 Task: Pitch Correction.
Action: Mouse moved to (6, 13)
Screenshot: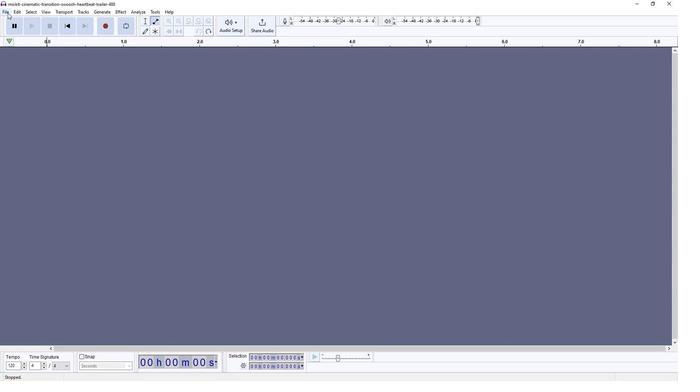
Action: Mouse pressed left at (6, 13)
Screenshot: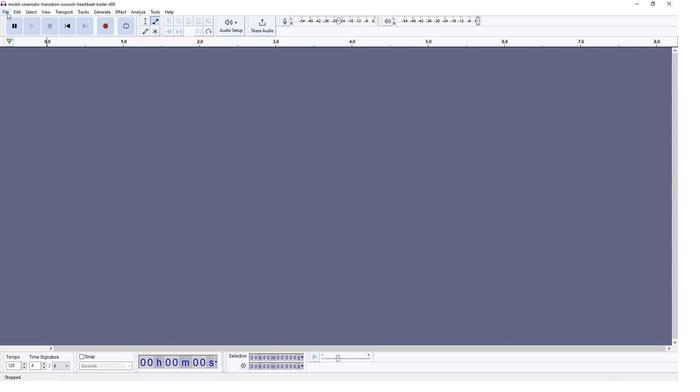 
Action: Mouse moved to (19, 32)
Screenshot: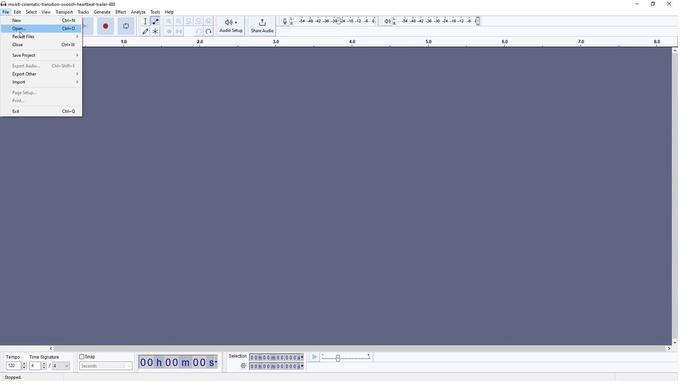 
Action: Mouse pressed left at (19, 32)
Screenshot: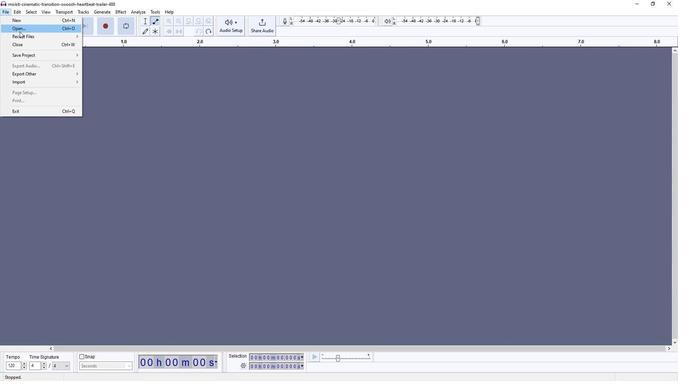 
Action: Mouse moved to (67, 75)
Screenshot: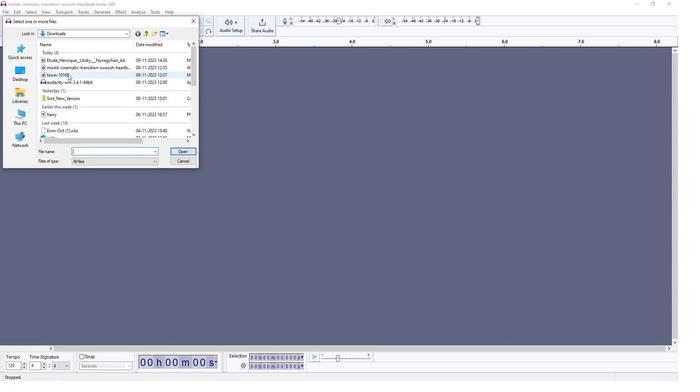 
Action: Mouse pressed left at (67, 75)
Screenshot: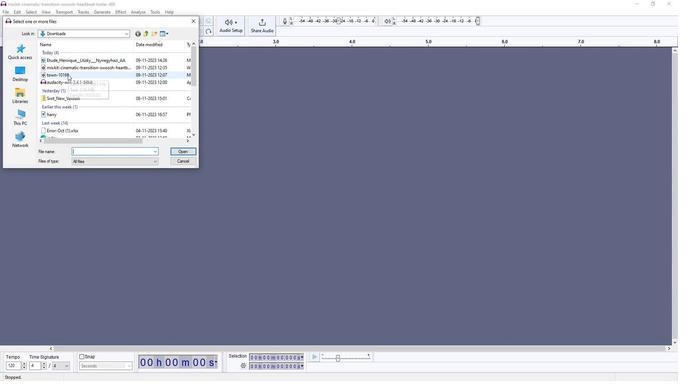 
Action: Mouse moved to (182, 151)
Screenshot: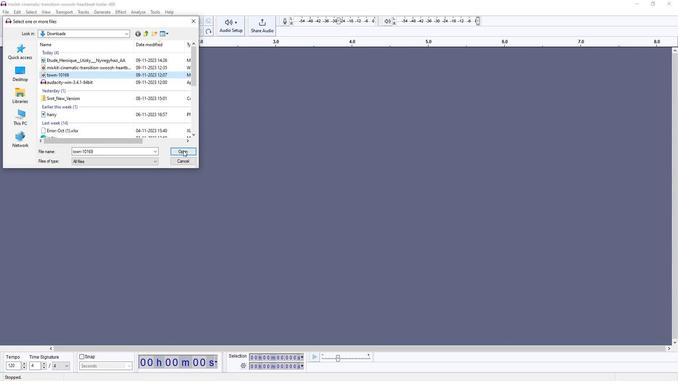 
Action: Mouse pressed left at (182, 151)
Screenshot: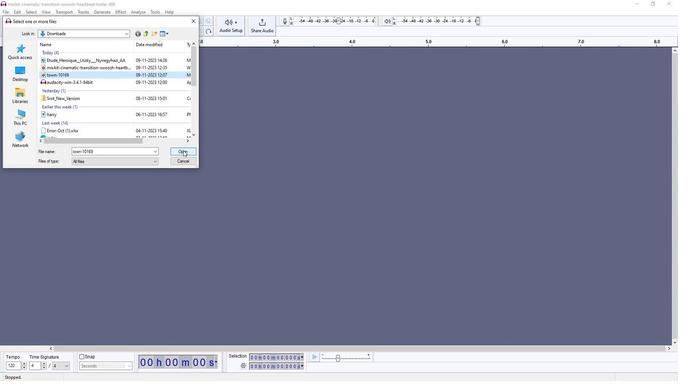
Action: Mouse moved to (215, 71)
Screenshot: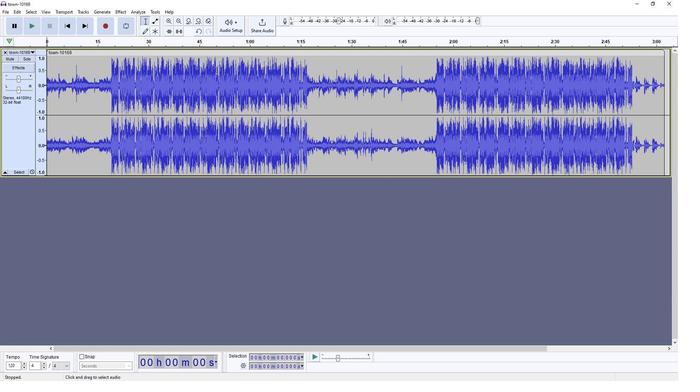 
Action: Mouse pressed left at (215, 71)
Screenshot: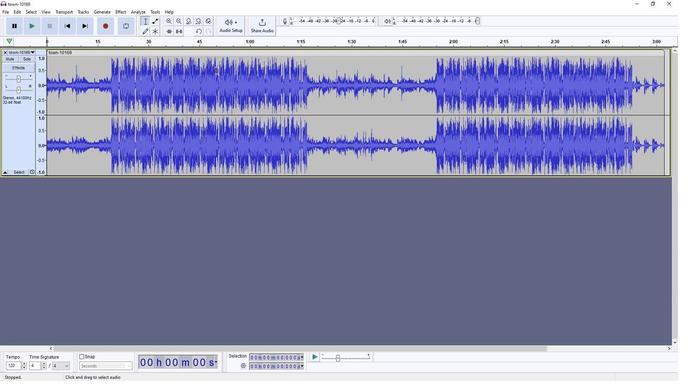 
Action: Mouse moved to (31, 28)
Screenshot: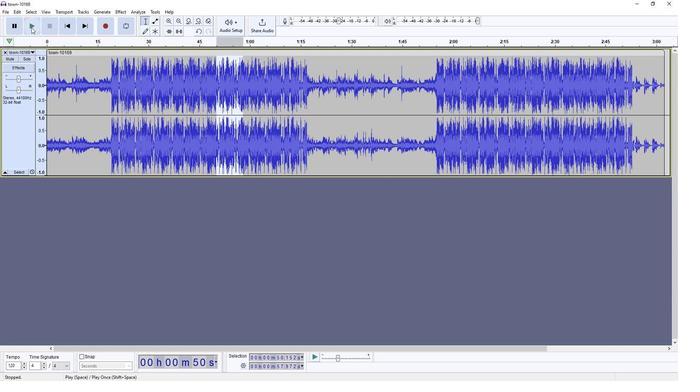 
Action: Mouse pressed left at (31, 28)
Screenshot: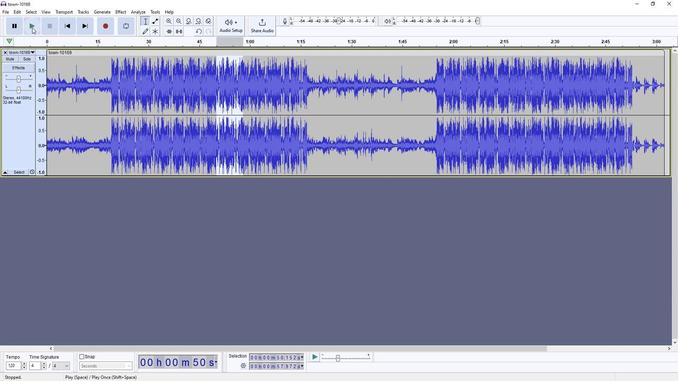
Action: Mouse moved to (123, 13)
Screenshot: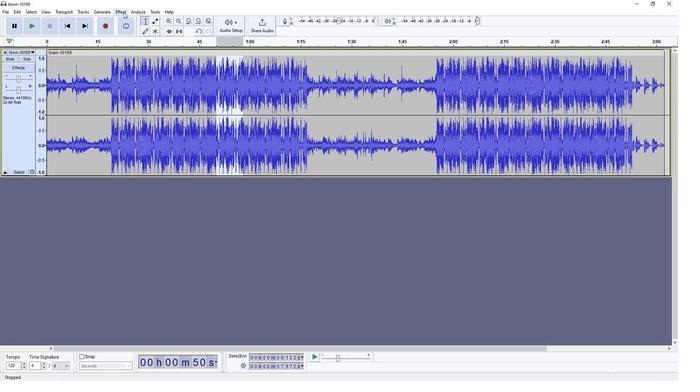 
Action: Mouse pressed left at (123, 13)
Screenshot: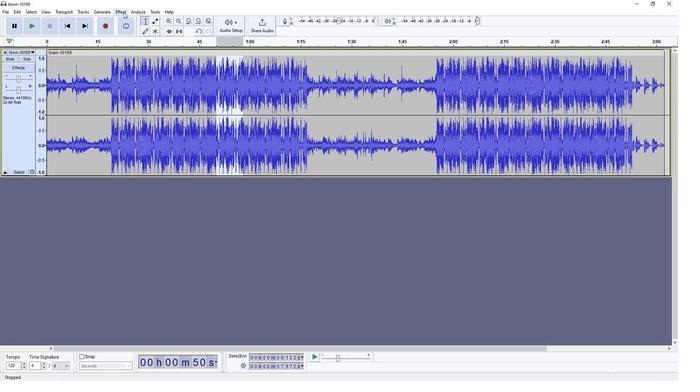 
Action: Mouse moved to (145, 66)
Screenshot: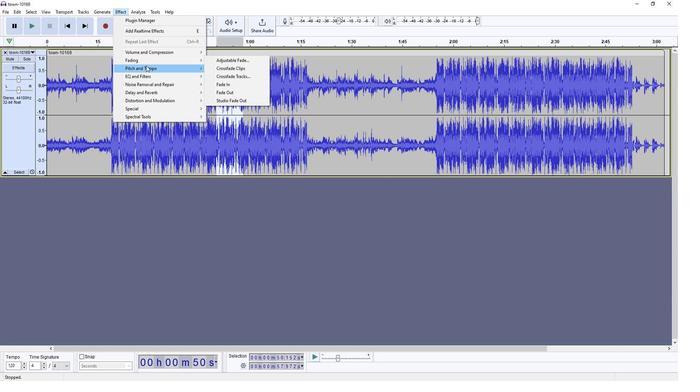 
Action: Mouse pressed left at (145, 66)
Screenshot: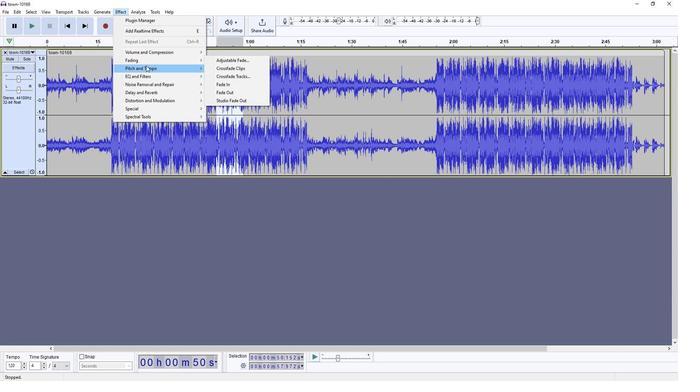
Action: Mouse moved to (238, 75)
Screenshot: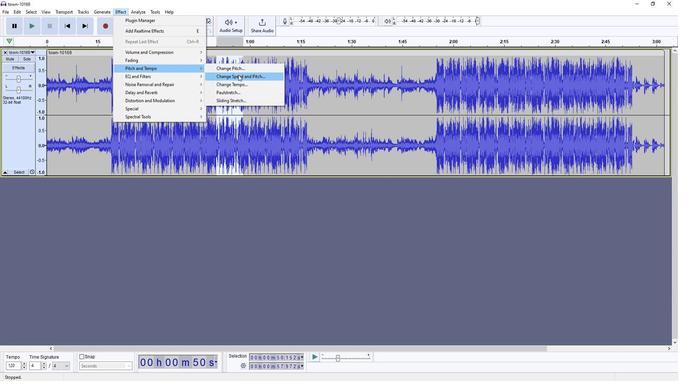 
Action: Mouse pressed left at (238, 75)
Screenshot: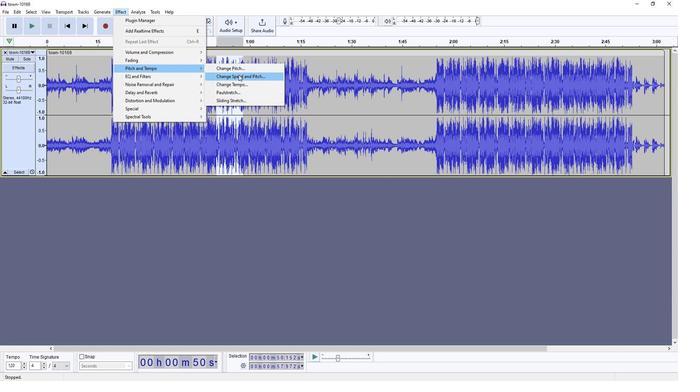 
Action: Mouse moved to (337, 182)
Screenshot: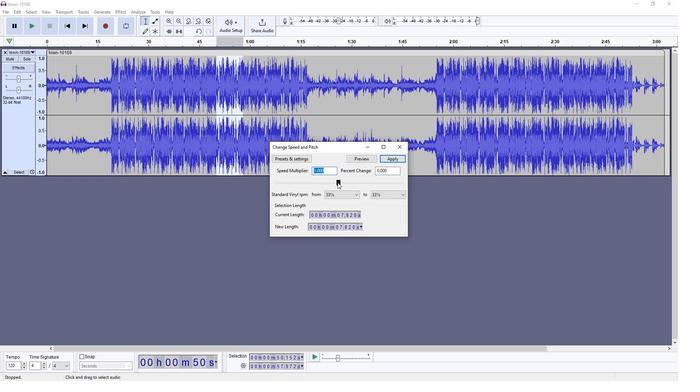 
Action: Mouse pressed left at (337, 182)
Screenshot: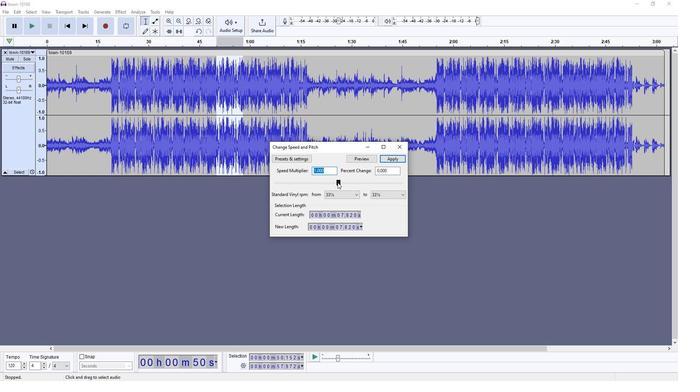 
Action: Mouse moved to (356, 159)
Screenshot: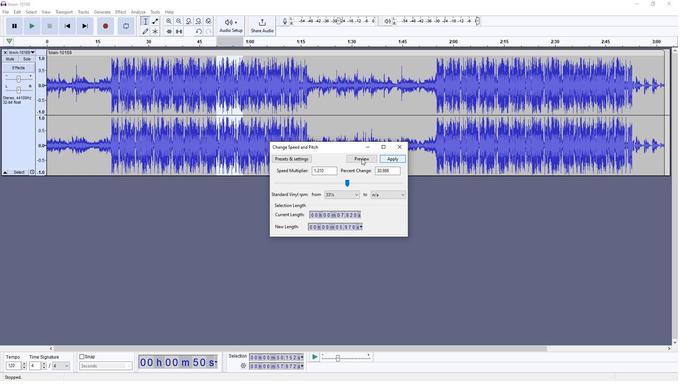 
Action: Mouse pressed left at (356, 159)
Screenshot: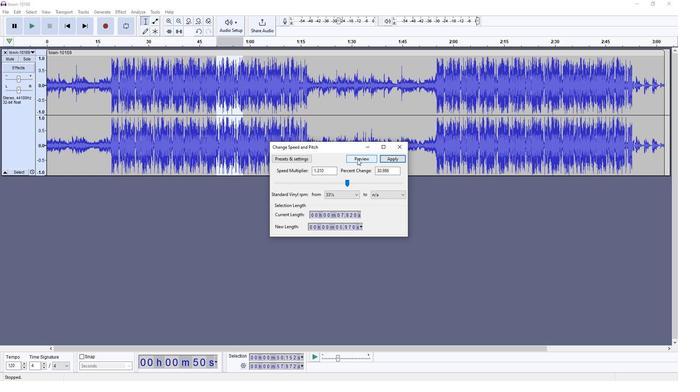 
Action: Mouse moved to (390, 159)
Screenshot: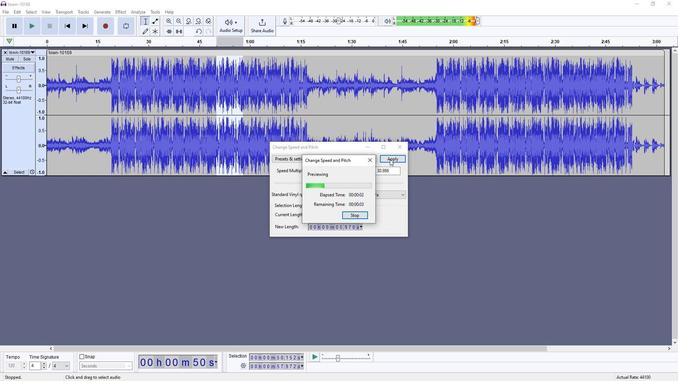 
Action: Mouse pressed left at (390, 159)
Screenshot: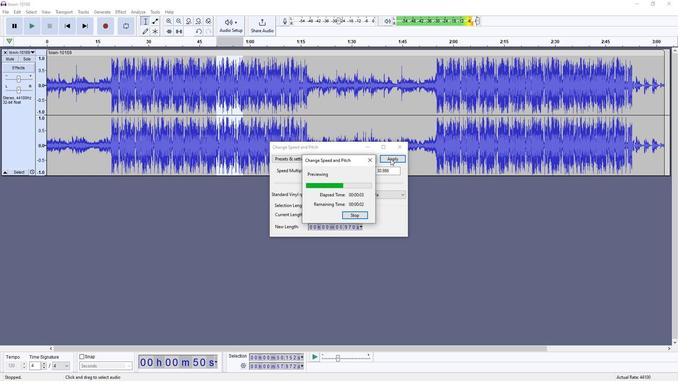 
Action: Mouse moved to (389, 159)
Screenshot: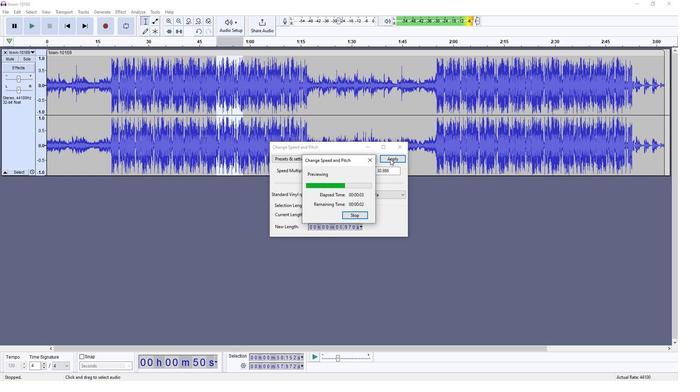 
Action: Mouse pressed left at (389, 159)
Screenshot: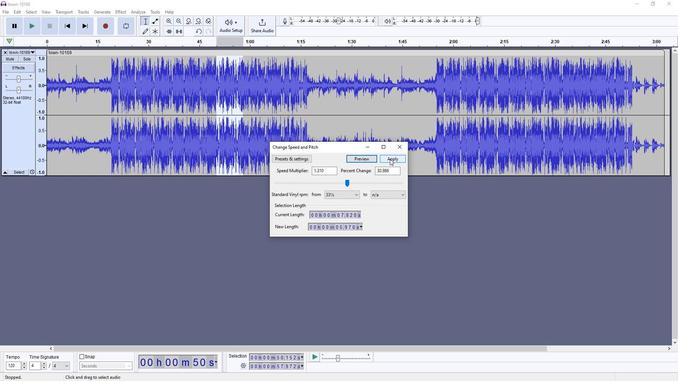 
Action: Mouse moved to (271, 88)
Screenshot: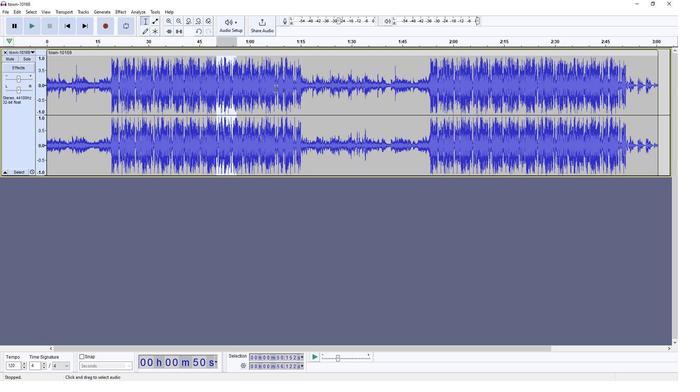 
Action: Mouse pressed left at (271, 88)
Screenshot: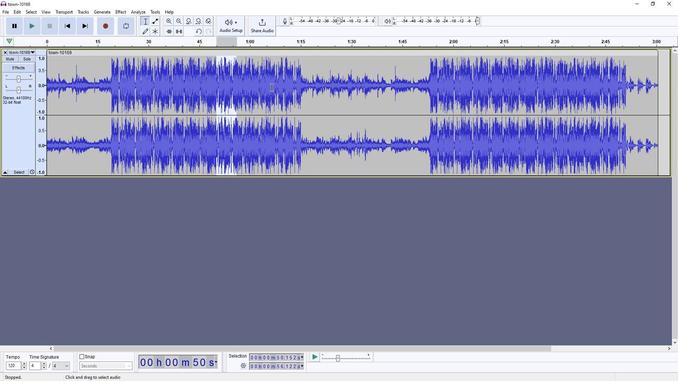 
Action: Mouse moved to (35, 27)
Screenshot: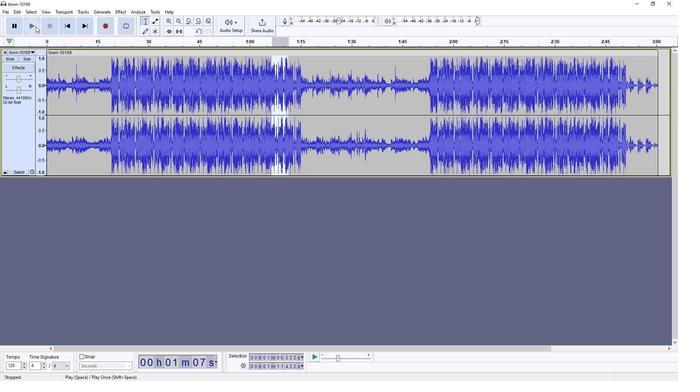 
Action: Mouse pressed left at (35, 27)
Screenshot: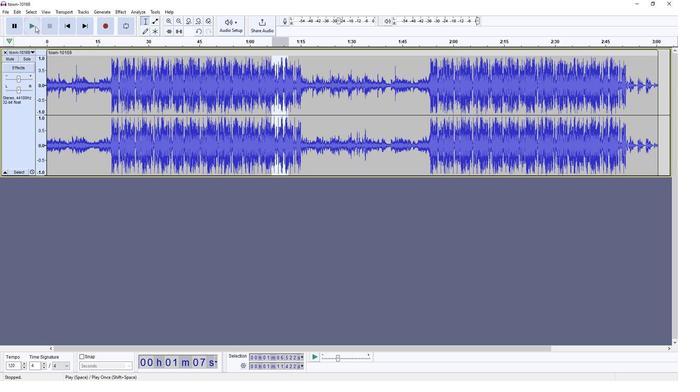
Action: Mouse moved to (119, 15)
Screenshot: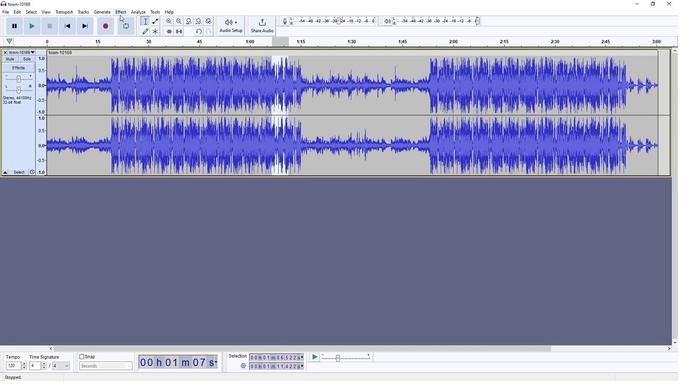 
Action: Mouse pressed left at (119, 15)
Screenshot: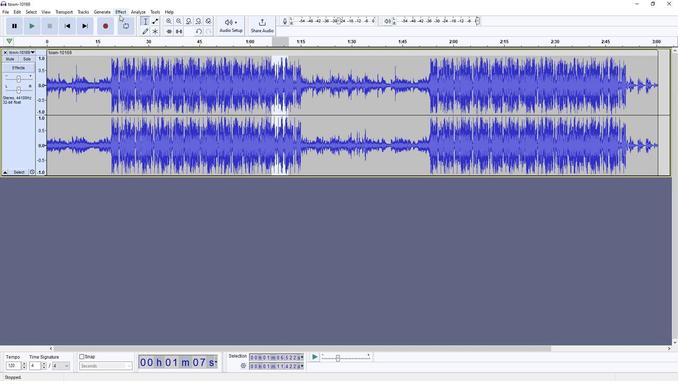 
Action: Mouse moved to (241, 71)
Screenshot: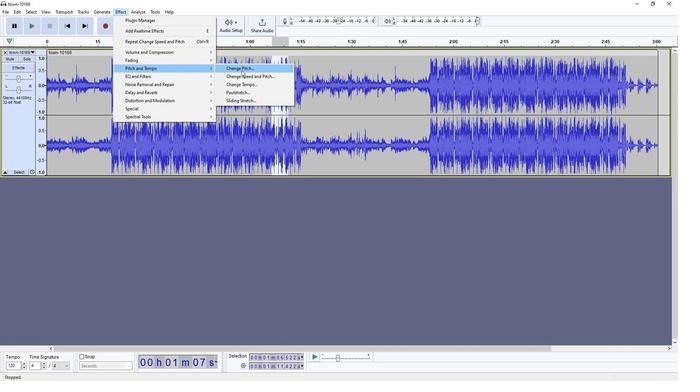 
Action: Mouse pressed left at (241, 71)
Screenshot: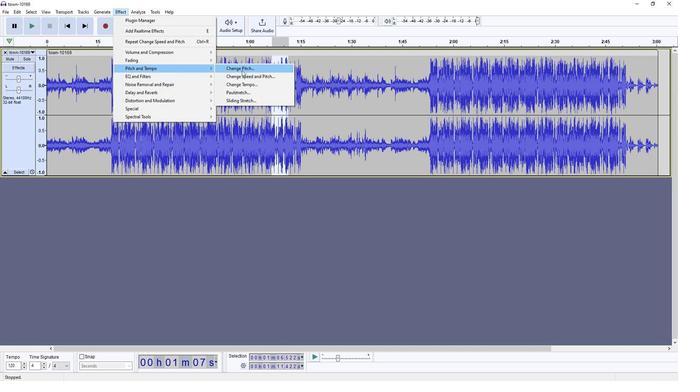 
Action: Mouse moved to (336, 172)
Screenshot: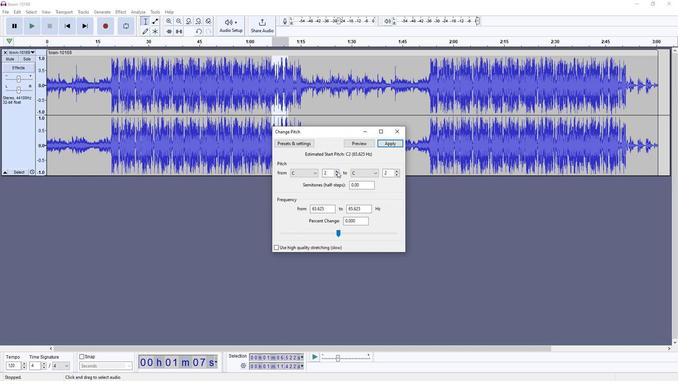 
Action: Mouse pressed left at (336, 172)
Screenshot: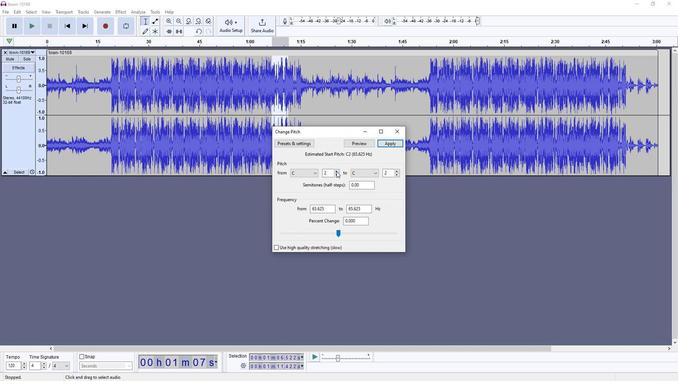 
Action: Mouse pressed left at (336, 172)
Screenshot: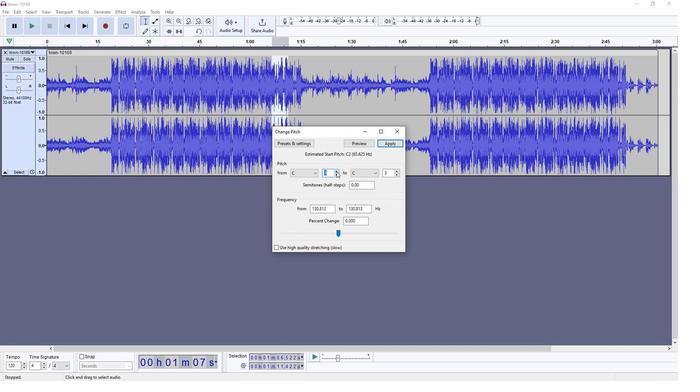 
Action: Mouse pressed left at (336, 172)
Screenshot: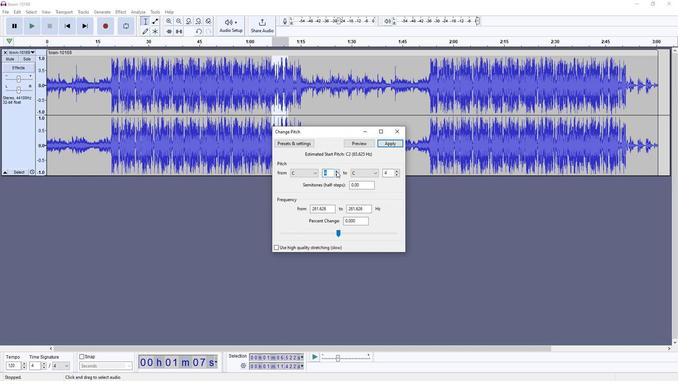 
Action: Mouse pressed left at (336, 172)
Screenshot: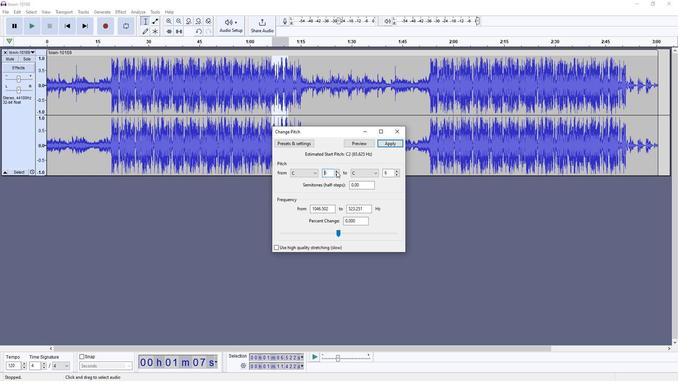 
Action: Mouse pressed left at (336, 172)
Screenshot: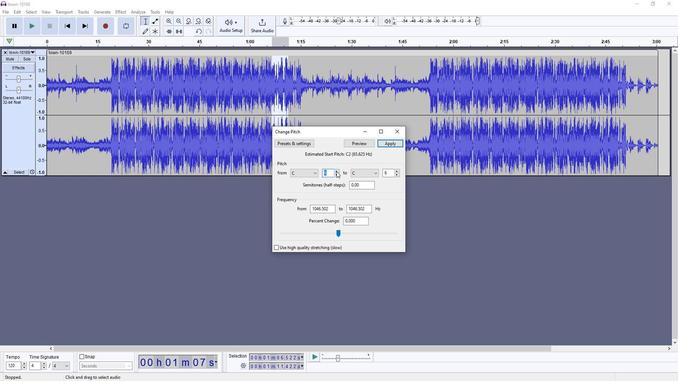
Action: Mouse moved to (360, 145)
Screenshot: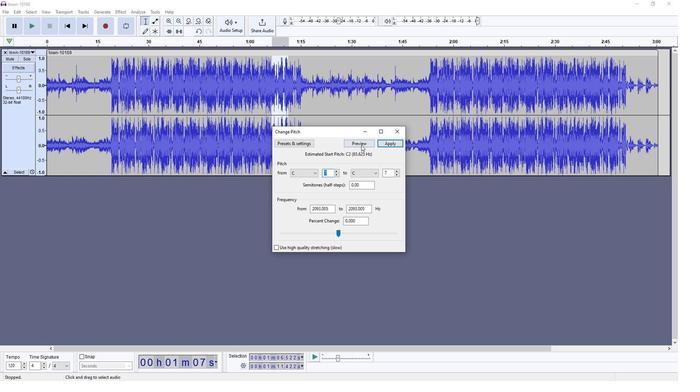 
Action: Mouse pressed left at (360, 145)
Screenshot: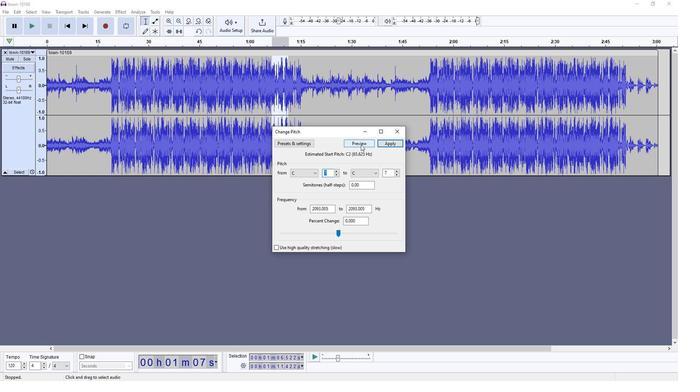 
Action: Mouse moved to (336, 171)
Screenshot: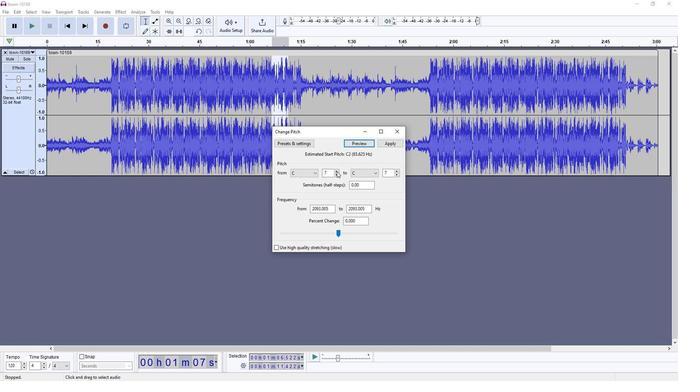 
Action: Mouse pressed left at (336, 171)
Screenshot: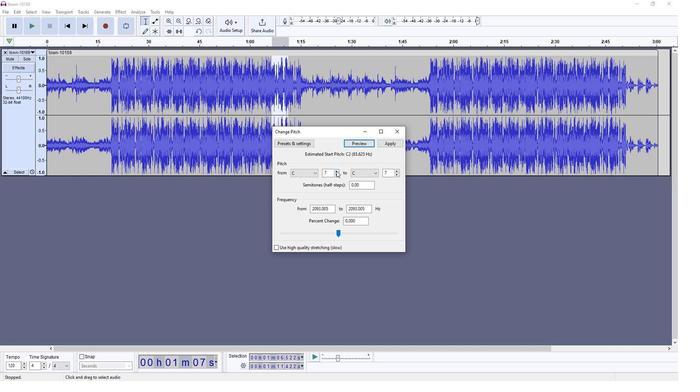 
Action: Mouse pressed left at (336, 171)
Screenshot: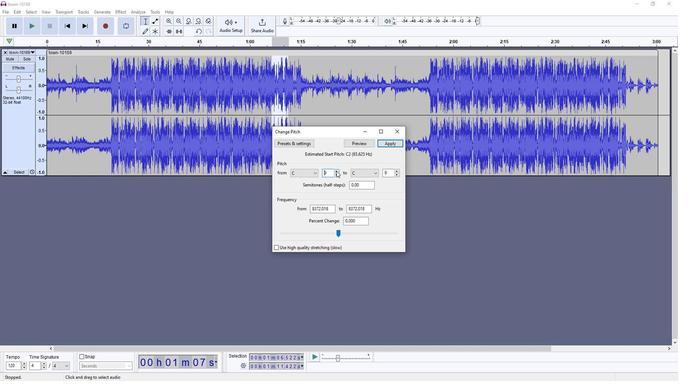 
Action: Mouse moved to (363, 144)
Screenshot: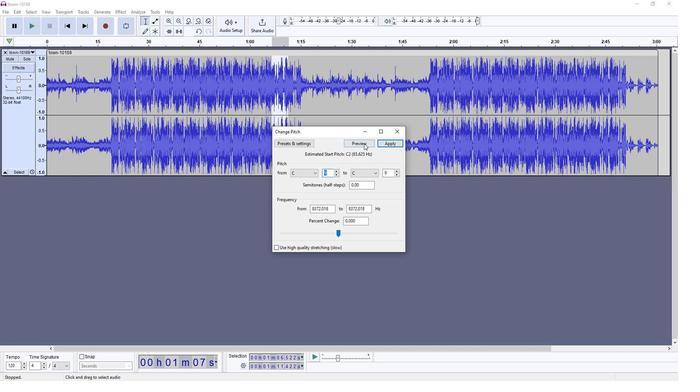 
Action: Mouse pressed left at (363, 144)
Screenshot: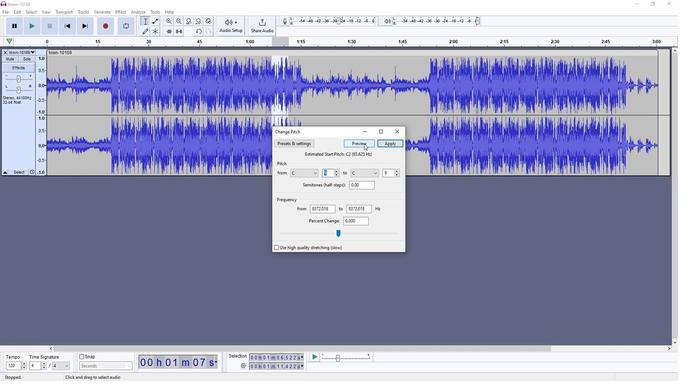
Action: Mouse moved to (396, 176)
Screenshot: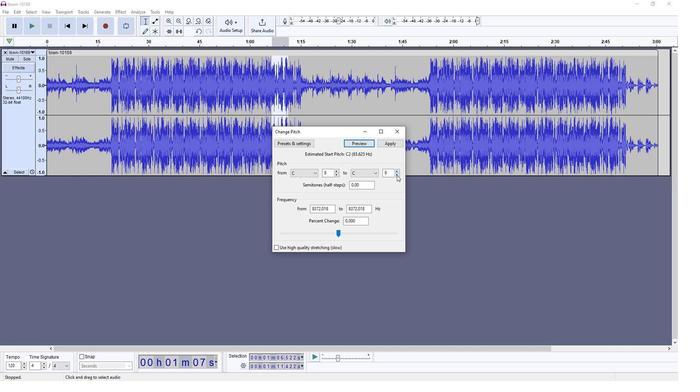 
Action: Mouse pressed left at (396, 176)
Screenshot: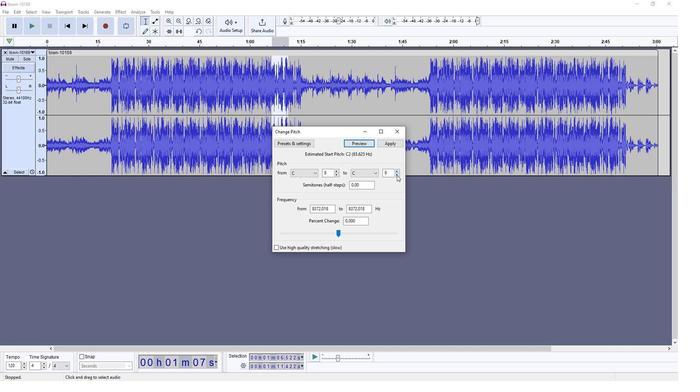 
Action: Mouse pressed left at (396, 176)
Screenshot: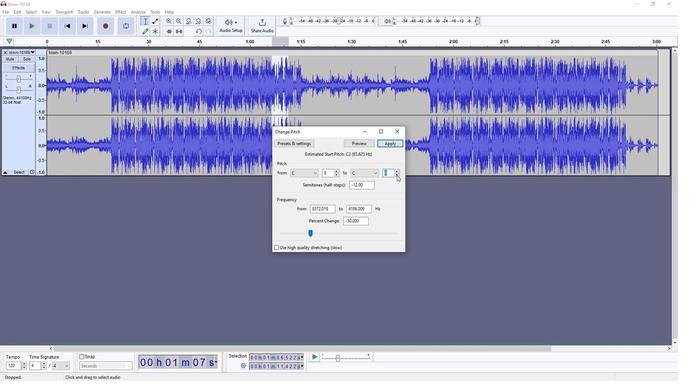 
Action: Mouse moved to (395, 173)
Screenshot: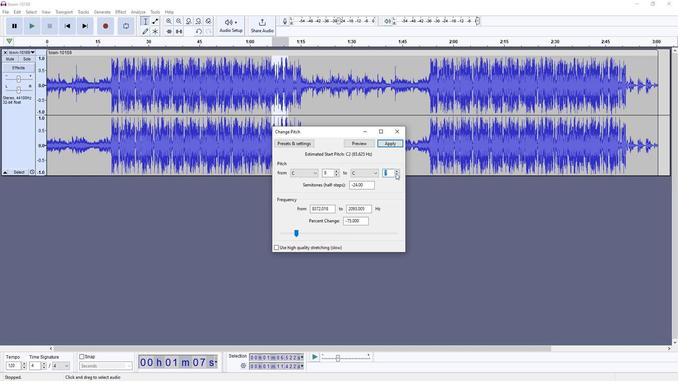 
Action: Mouse pressed left at (395, 173)
Screenshot: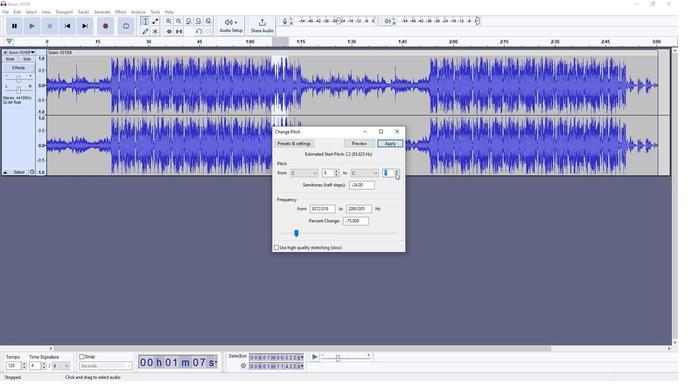 
Action: Mouse pressed left at (395, 173)
Screenshot: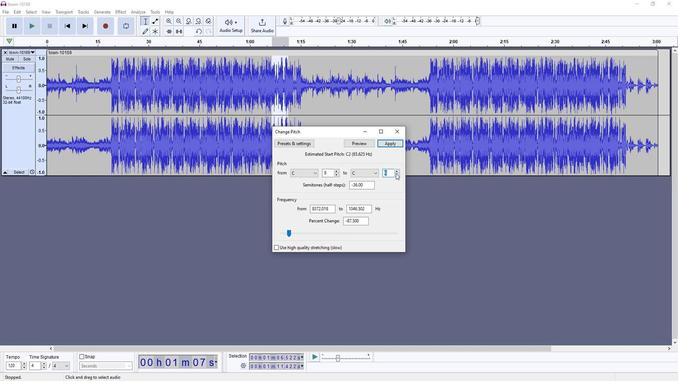 
Action: Mouse moved to (363, 144)
Screenshot: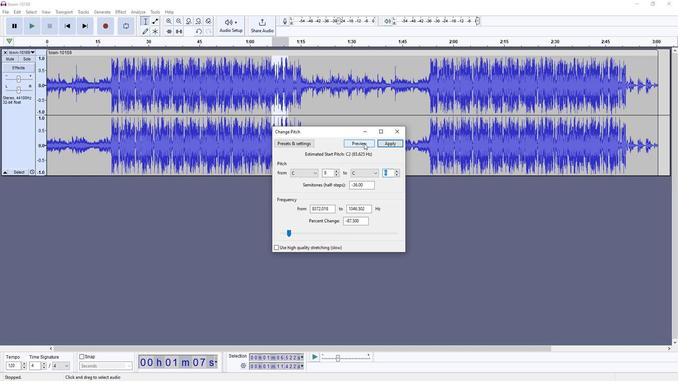 
Action: Mouse pressed left at (363, 144)
Screenshot: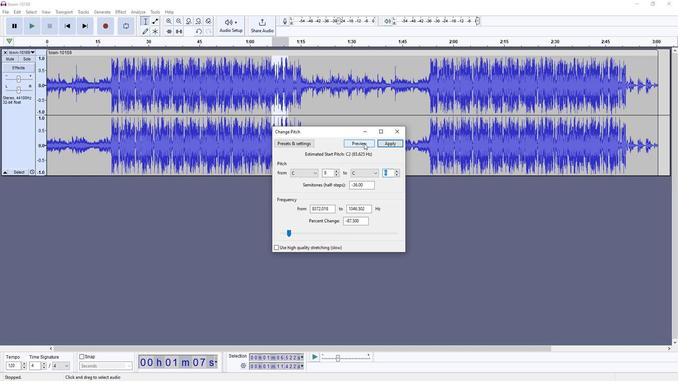 
Action: Mouse moved to (396, 172)
Screenshot: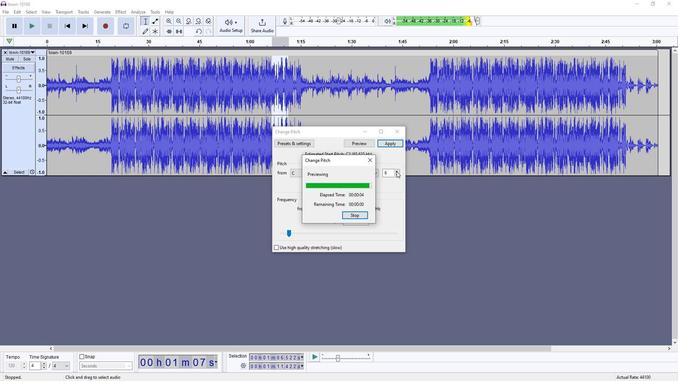 
Action: Mouse pressed left at (396, 172)
Screenshot: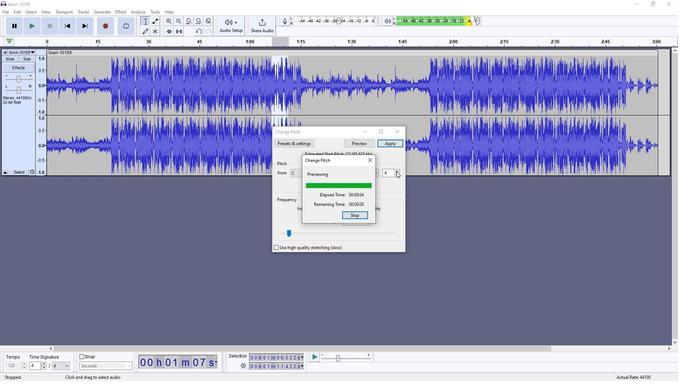 
Action: Mouse pressed left at (396, 172)
Screenshot: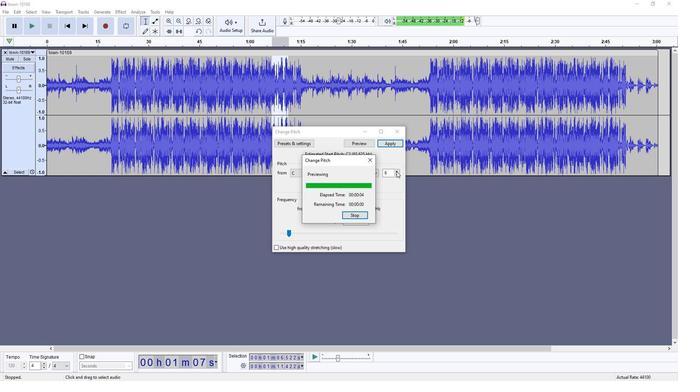 
Action: Mouse pressed left at (396, 172)
Screenshot: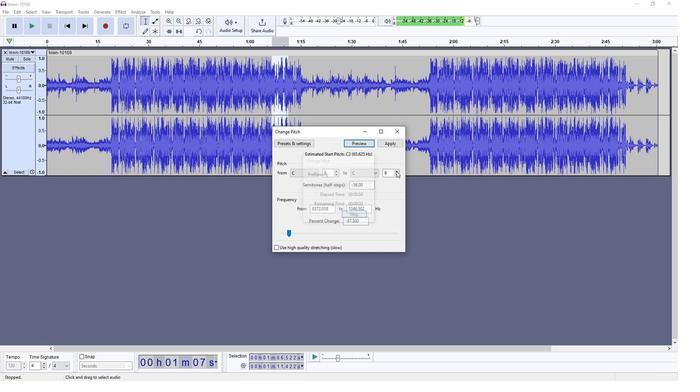 
Action: Mouse pressed left at (396, 172)
Screenshot: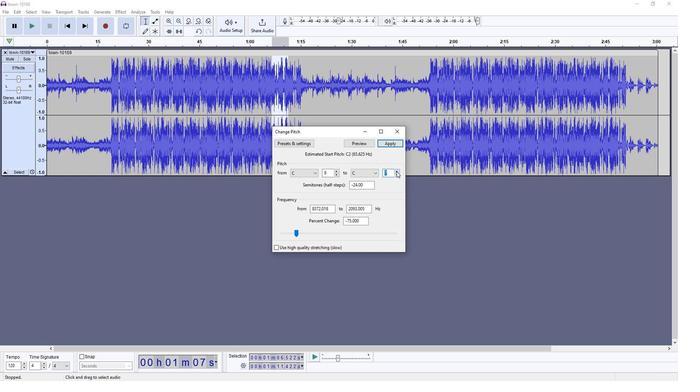 
Action: Mouse pressed left at (396, 172)
Screenshot: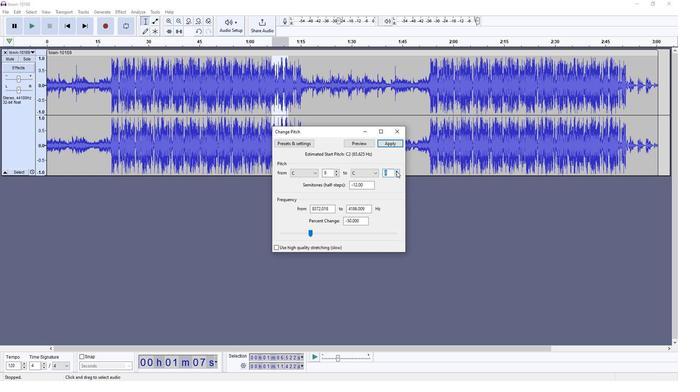 
Action: Mouse pressed left at (396, 172)
Screenshot: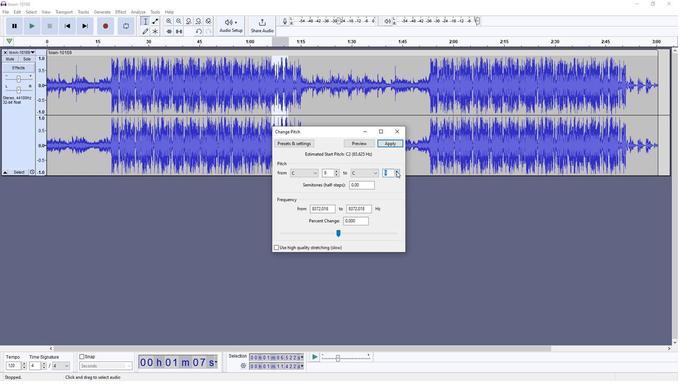 
Action: Mouse pressed left at (396, 172)
Screenshot: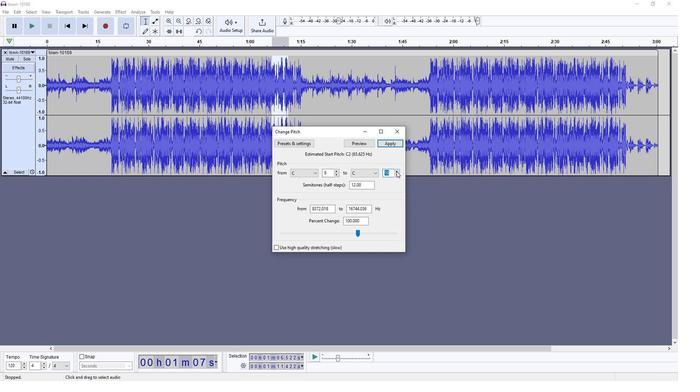 
Action: Mouse moved to (354, 142)
Screenshot: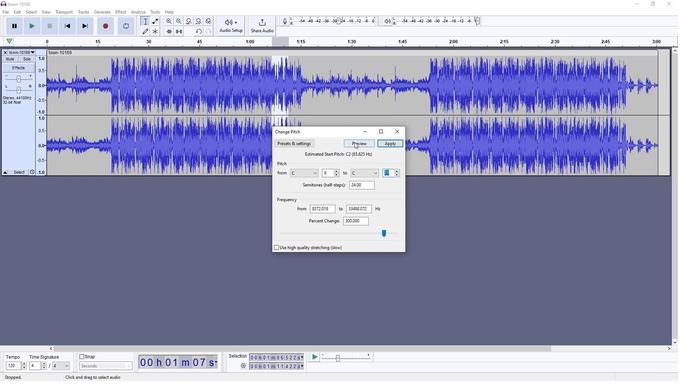 
Action: Mouse pressed left at (354, 142)
Screenshot: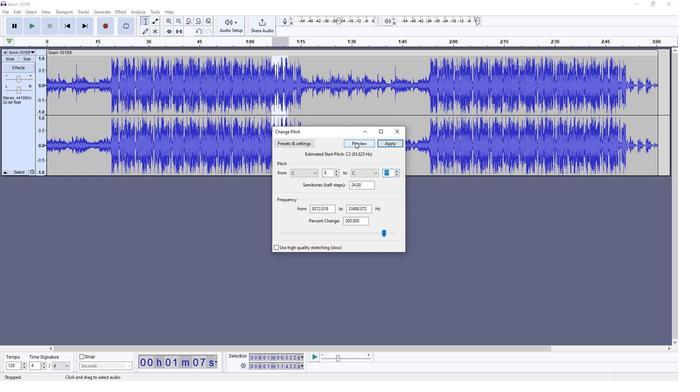 
Action: Mouse moved to (395, 175)
Screenshot: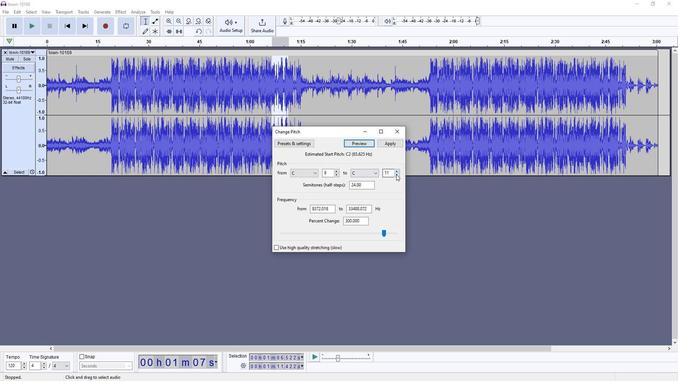 
Action: Mouse pressed left at (395, 175)
Screenshot: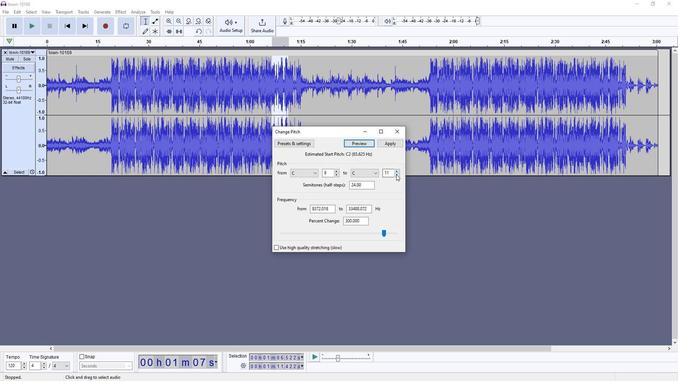
Action: Mouse moved to (395, 175)
Screenshot: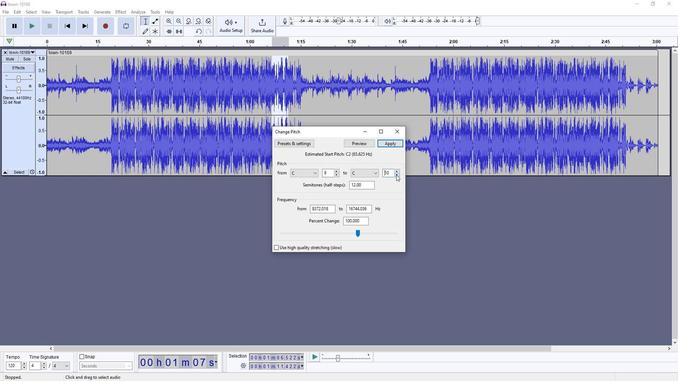 
Action: Mouse pressed left at (395, 175)
Screenshot: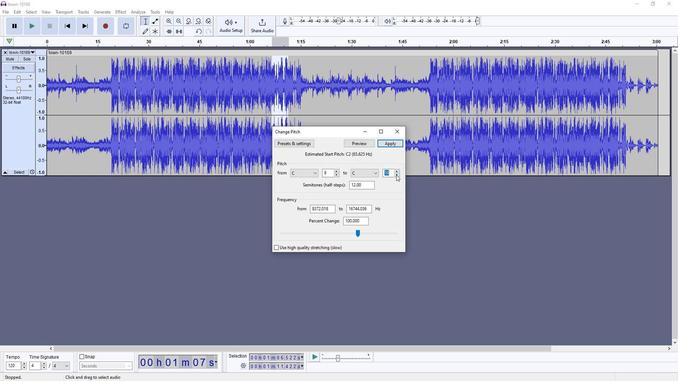 
Action: Mouse moved to (395, 176)
Screenshot: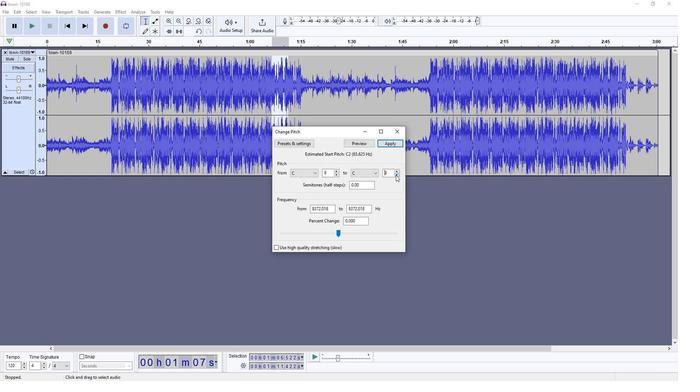 
Action: Mouse pressed left at (395, 176)
Screenshot: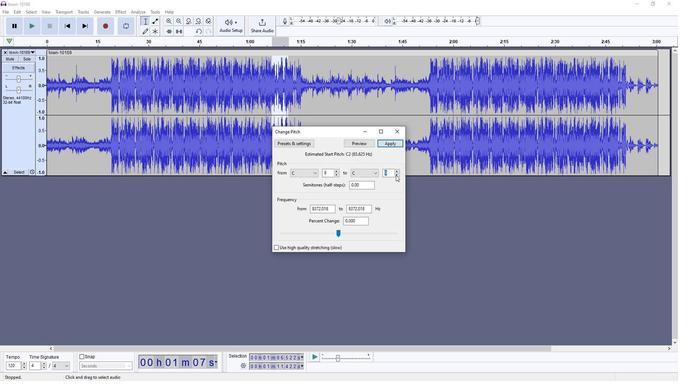 
Action: Mouse moved to (356, 146)
Screenshot: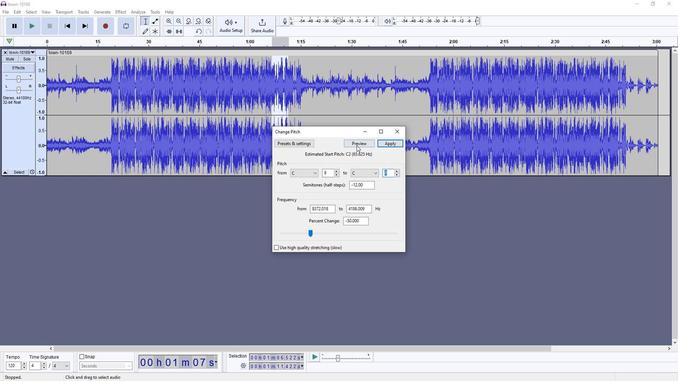 
Action: Mouse pressed left at (356, 146)
Screenshot: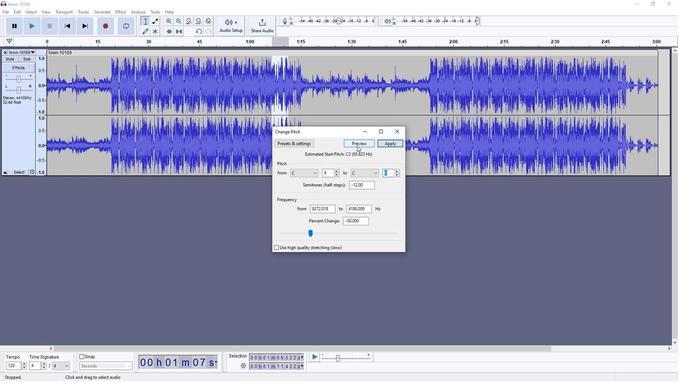 
Action: Mouse moved to (336, 171)
Screenshot: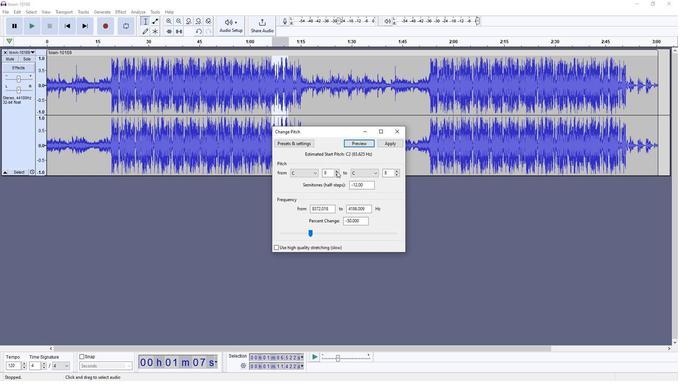 
Action: Mouse pressed left at (336, 171)
Screenshot: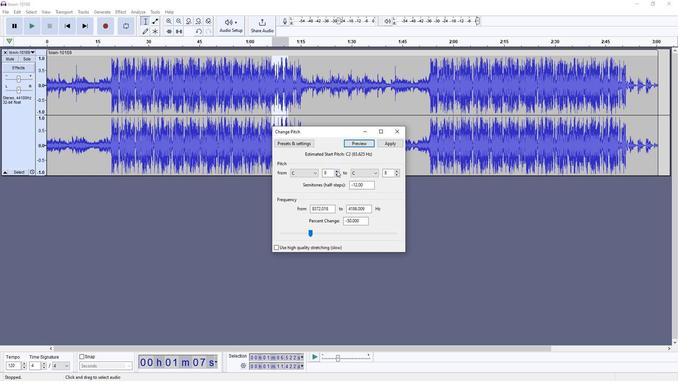
Action: Mouse pressed left at (336, 171)
Screenshot: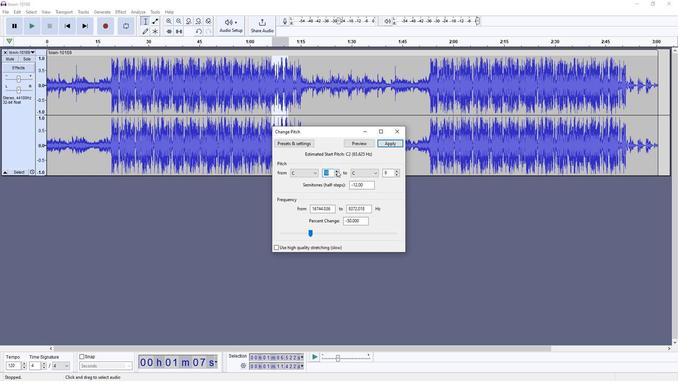 
Action: Mouse moved to (361, 145)
Screenshot: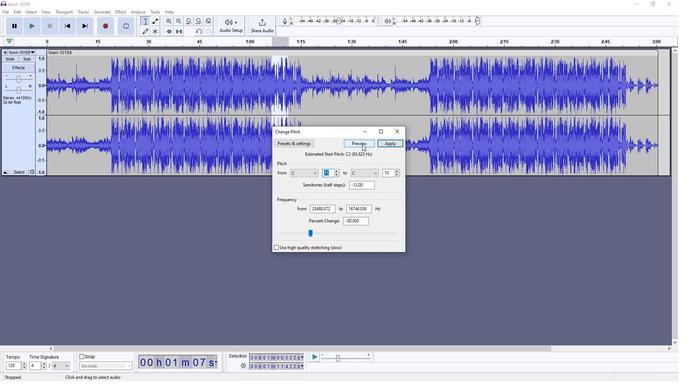 
Action: Mouse pressed left at (361, 145)
Screenshot: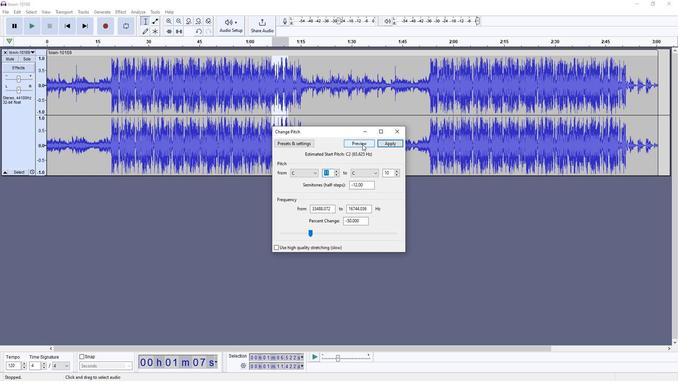 
Action: Mouse moved to (387, 144)
Screenshot: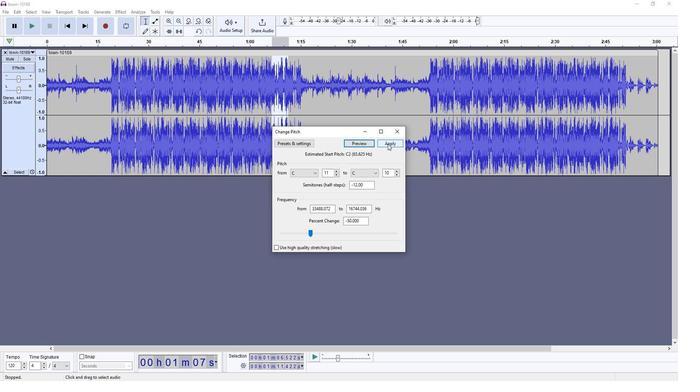 
Action: Mouse pressed left at (387, 144)
Screenshot: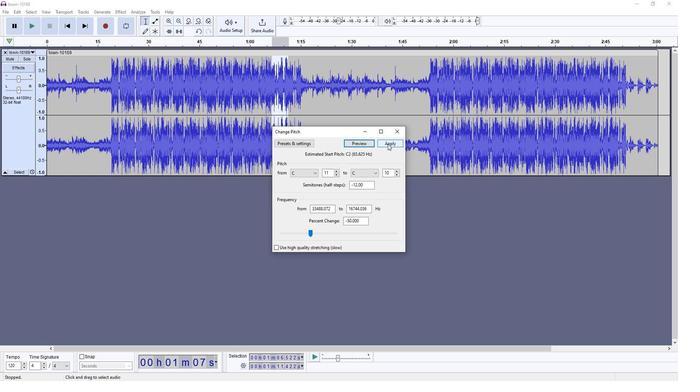 
Action: Mouse moved to (1, 15)
Screenshot: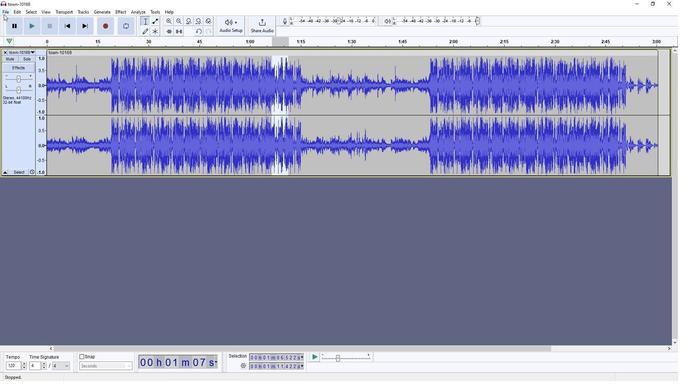 
Action: Mouse pressed left at (1, 15)
Screenshot: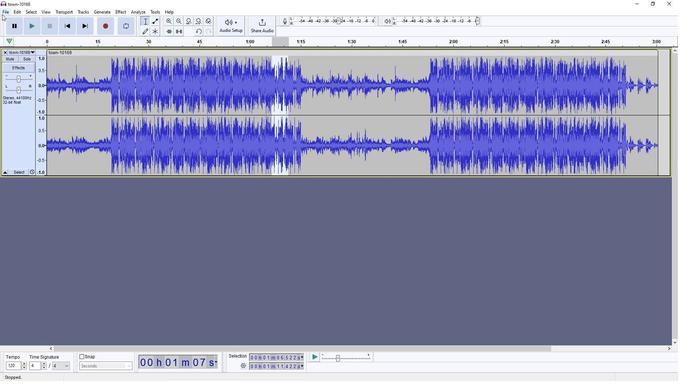 
Action: Mouse moved to (30, 135)
Screenshot: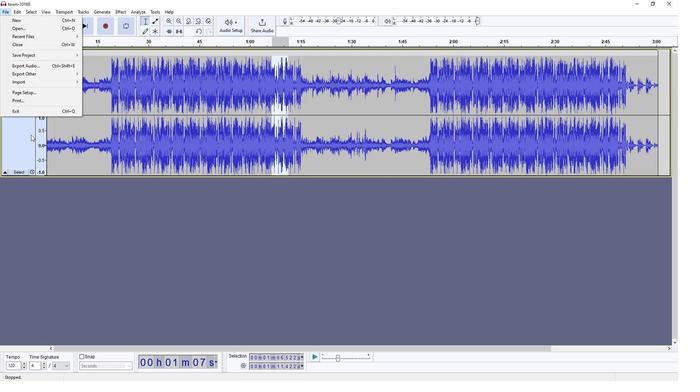 
Action: Mouse pressed left at (30, 135)
Screenshot: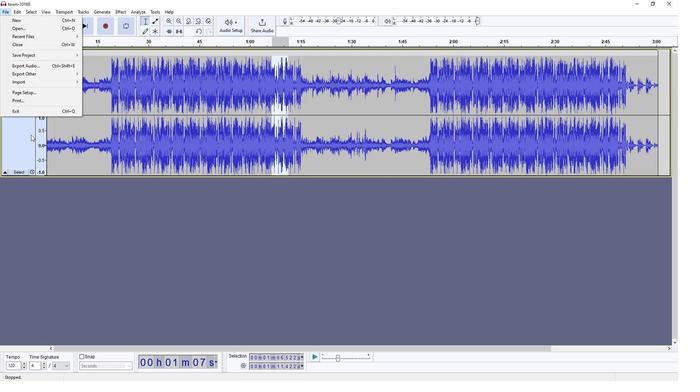 
Action: Mouse moved to (3, 13)
Screenshot: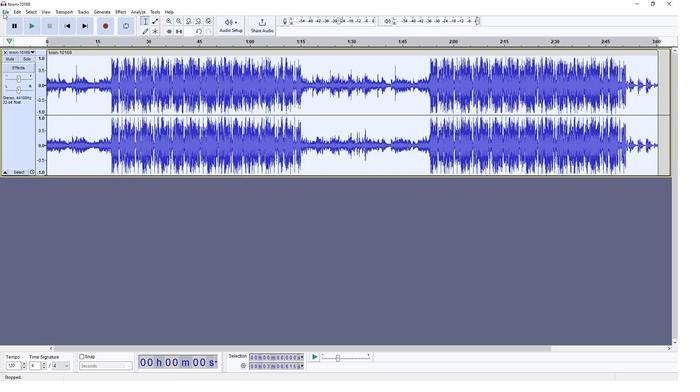 
Action: Mouse pressed left at (3, 13)
Screenshot: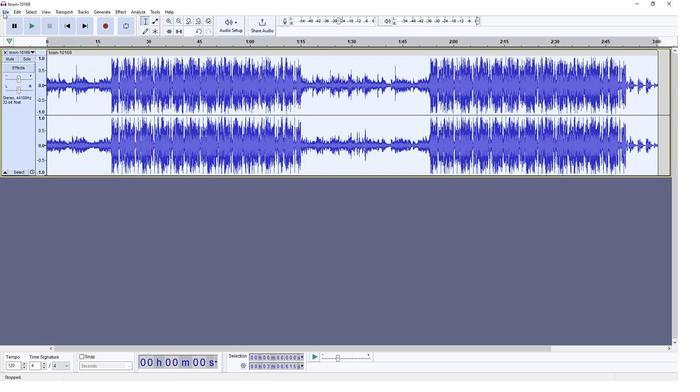 
Action: Mouse moved to (24, 63)
Screenshot: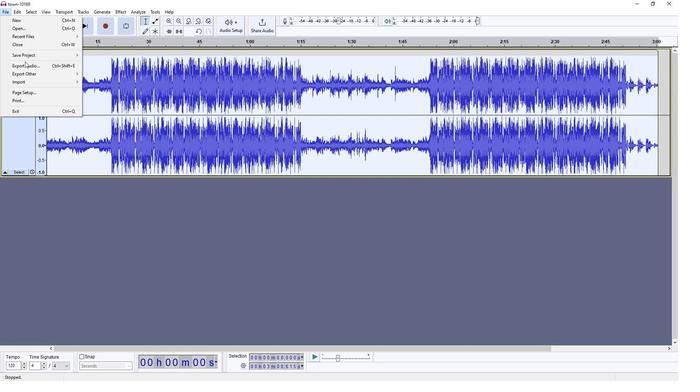 
Action: Mouse pressed left at (24, 63)
Screenshot: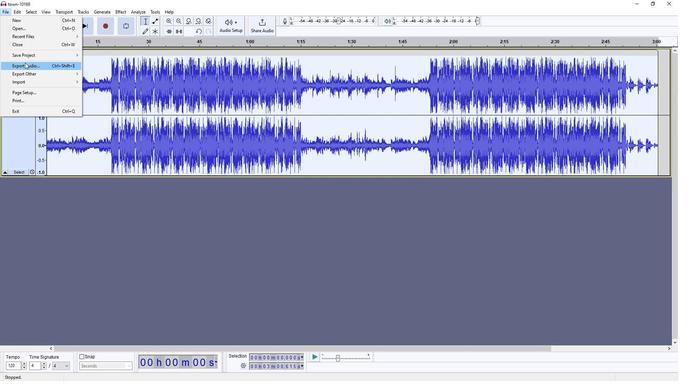 
Action: Mouse moved to (76, 51)
Screenshot: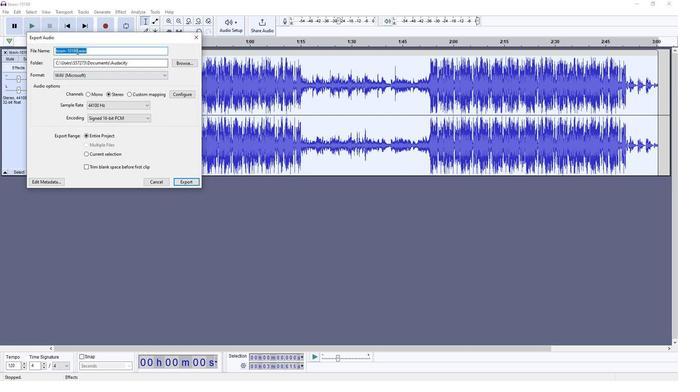 
Action: Mouse pressed left at (76, 51)
Screenshot: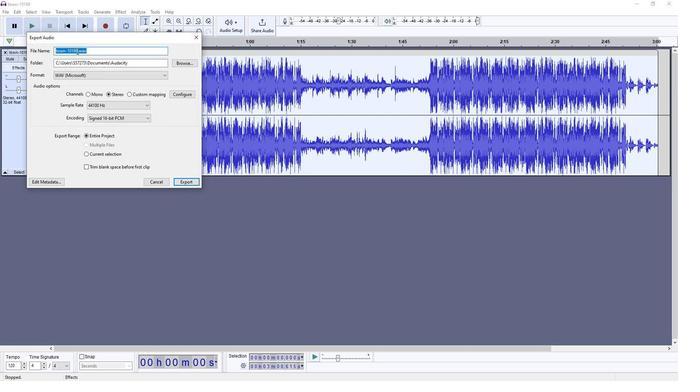 
Action: Mouse moved to (50, 51)
Screenshot: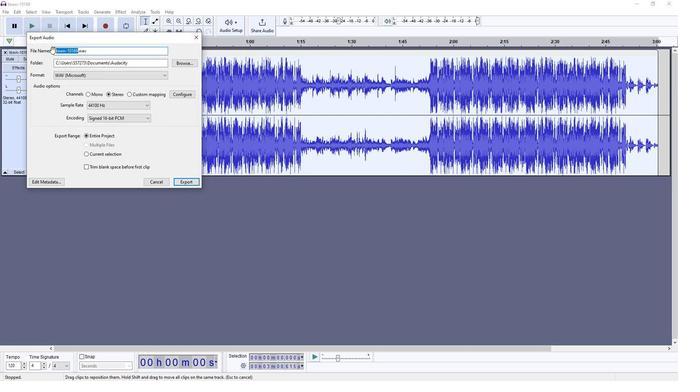 
Action: Key pressed <Key.shift>Pitch
Screenshot: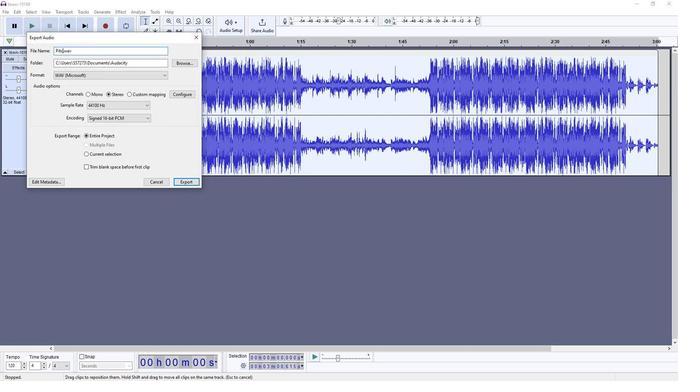 
Action: Mouse moved to (189, 184)
Screenshot: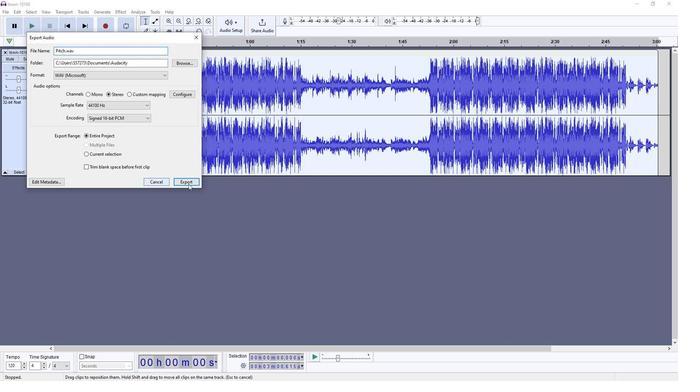 
Action: Mouse pressed left at (189, 184)
Screenshot: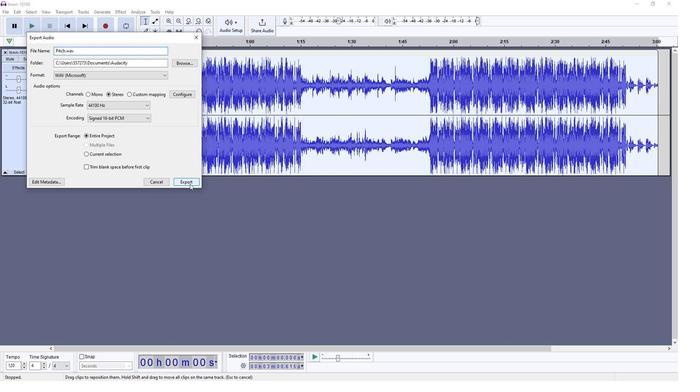 
